 Task: Add an action is " Set Subect is high " in Customer not responding
Action: Mouse moved to (16, 250)
Screenshot: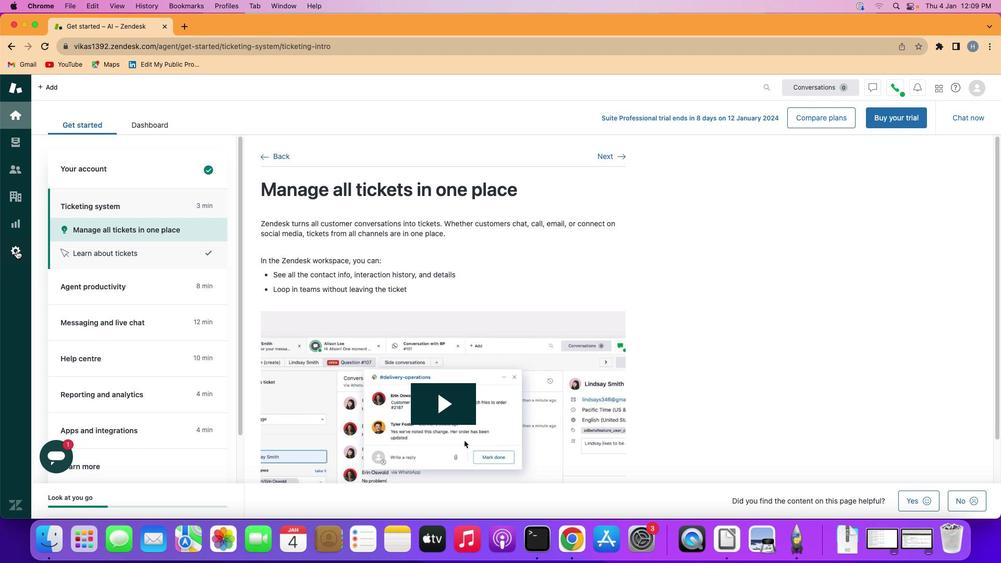 
Action: Mouse pressed left at (16, 250)
Screenshot: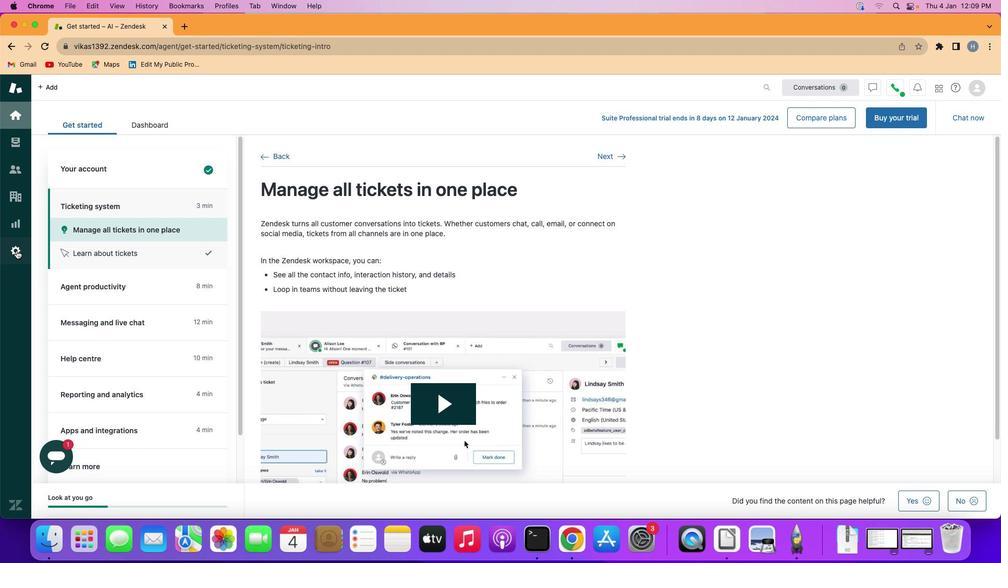
Action: Mouse moved to (191, 423)
Screenshot: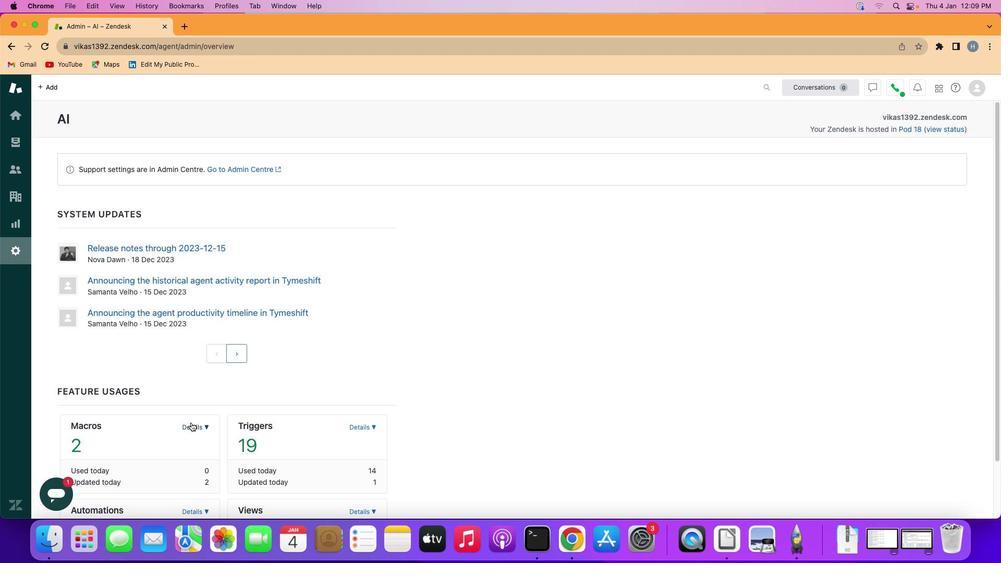 
Action: Mouse pressed left at (191, 423)
Screenshot: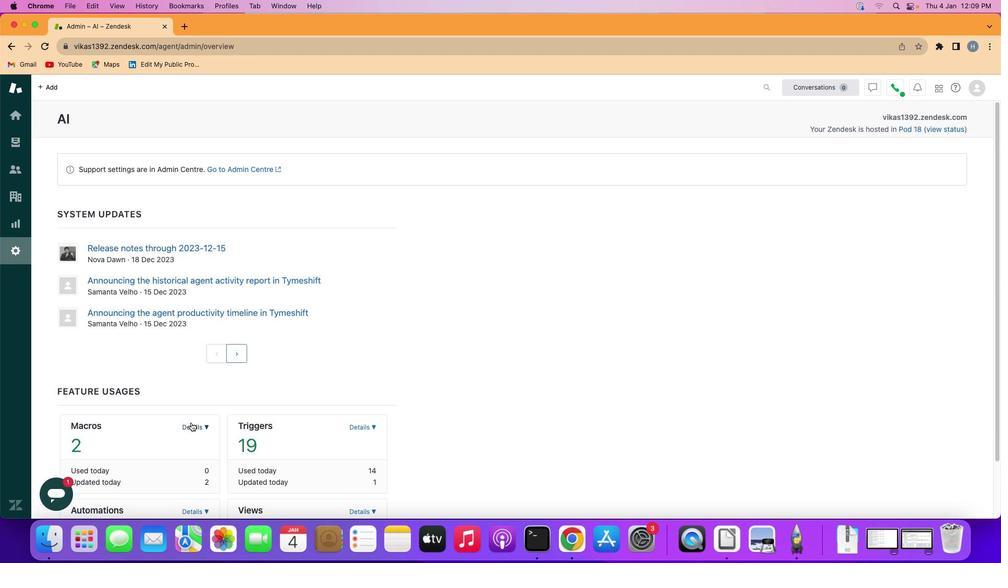 
Action: Mouse moved to (141, 480)
Screenshot: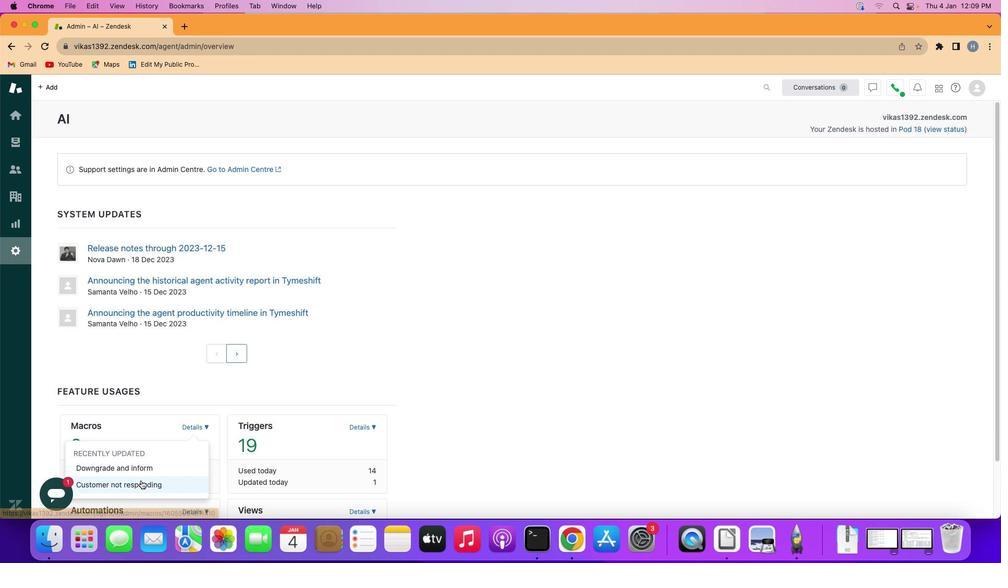 
Action: Mouse pressed left at (141, 480)
Screenshot: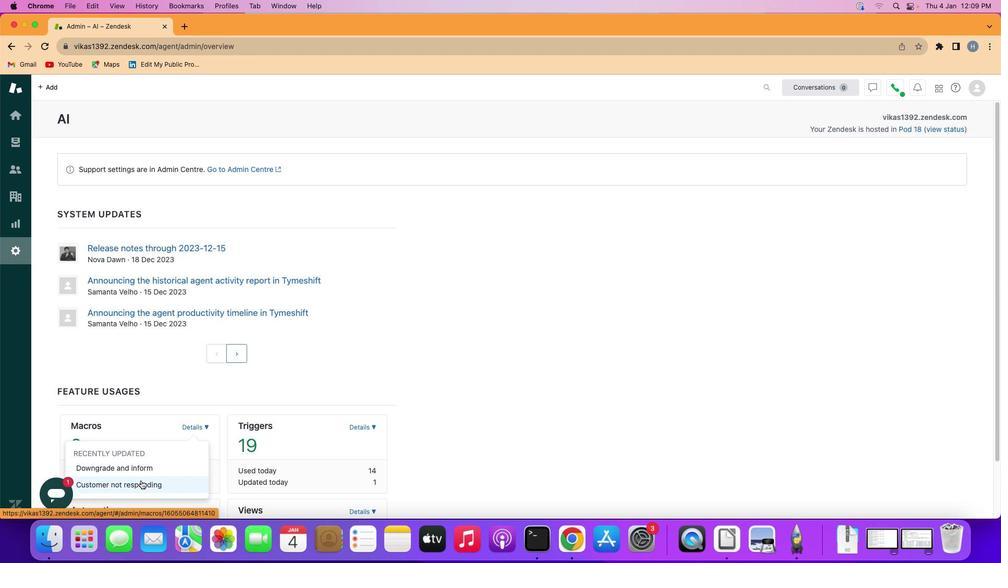 
Action: Mouse moved to (169, 381)
Screenshot: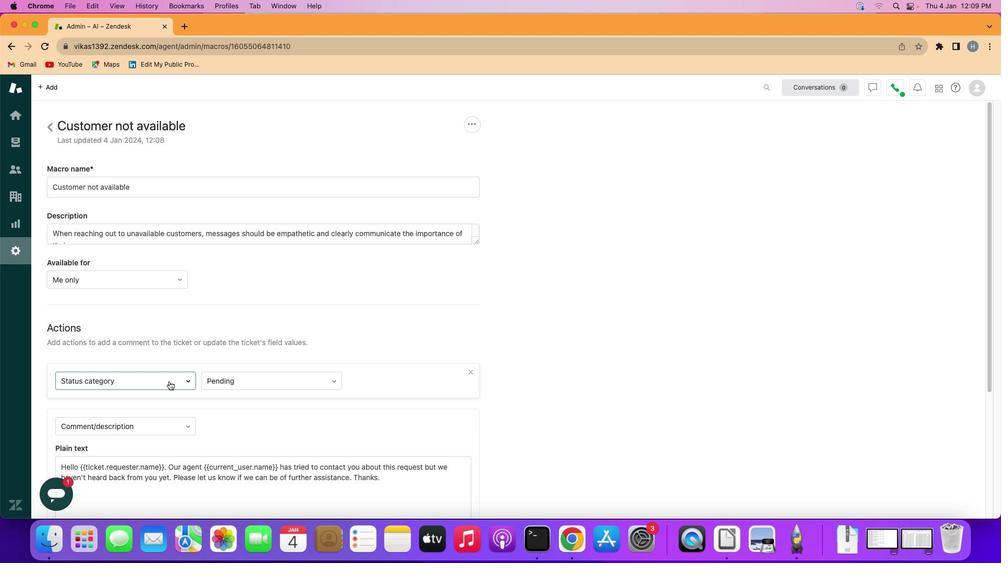 
Action: Mouse pressed left at (169, 381)
Screenshot: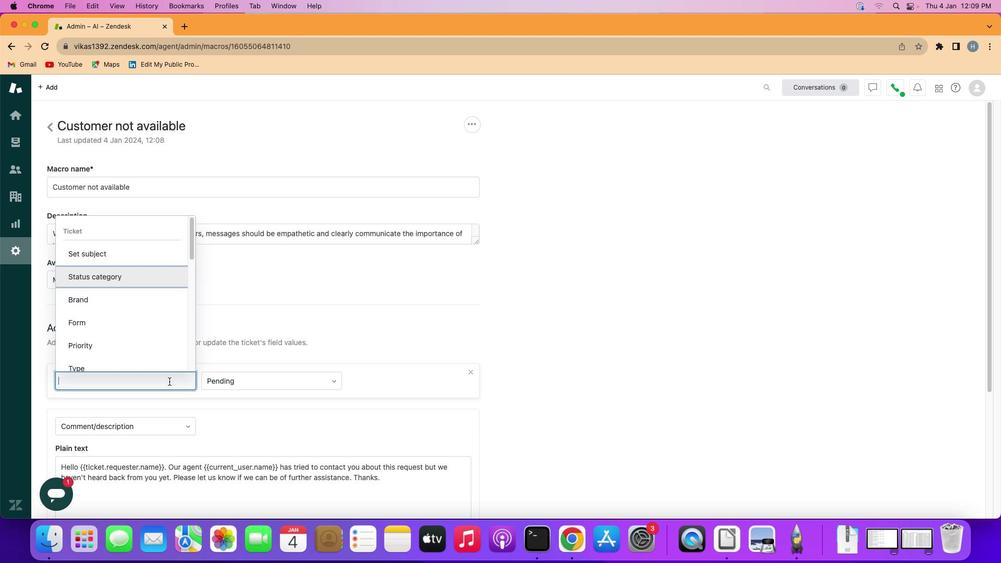 
Action: Mouse moved to (142, 251)
Screenshot: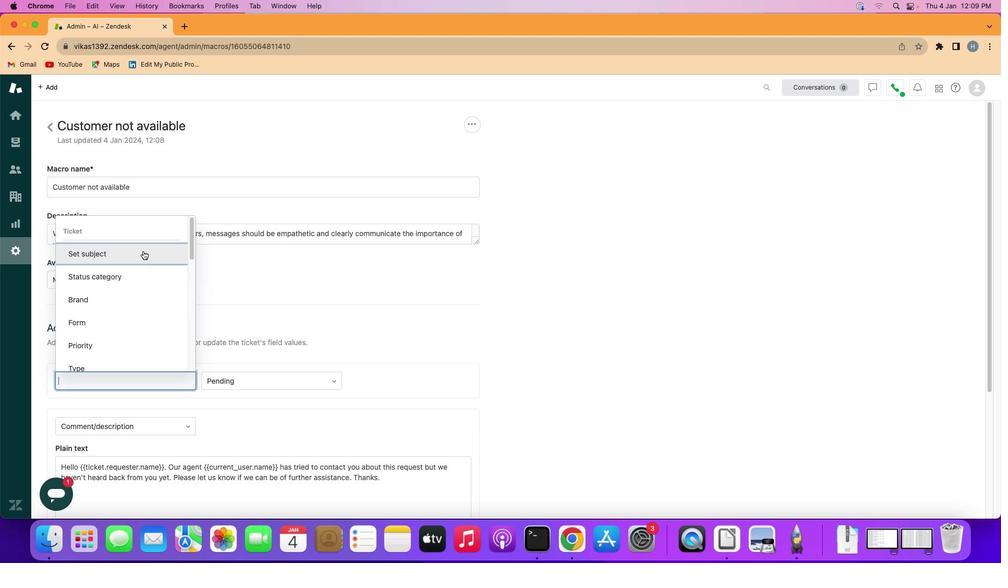 
Action: Mouse pressed left at (142, 251)
Screenshot: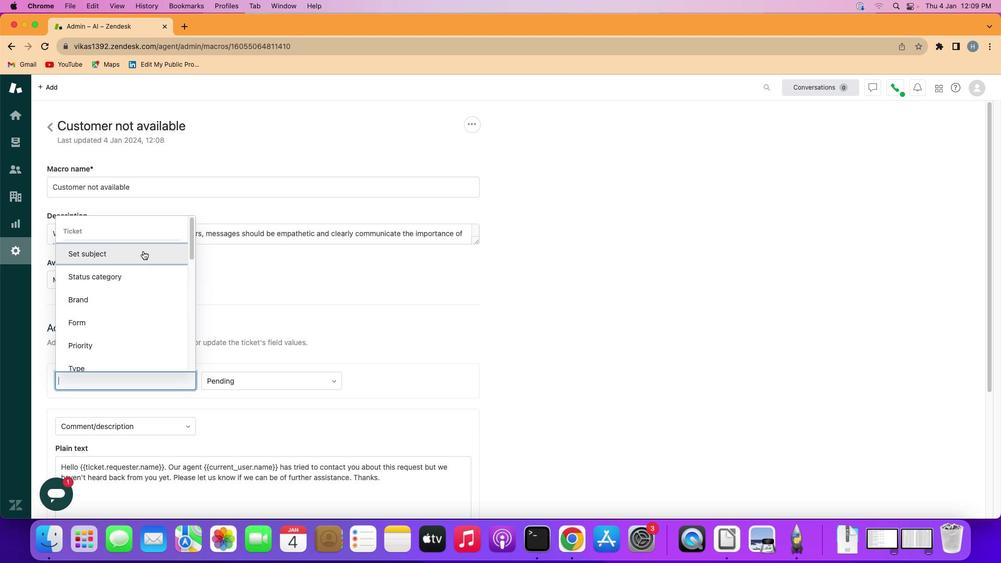 
Action: Mouse moved to (393, 417)
Screenshot: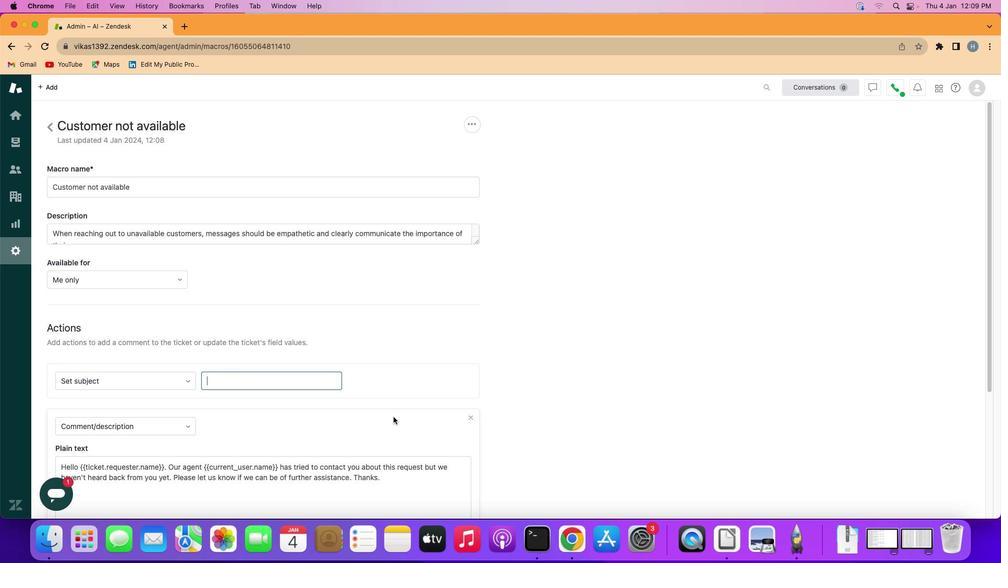 
Action: Mouse scrolled (393, 417) with delta (0, 0)
Screenshot: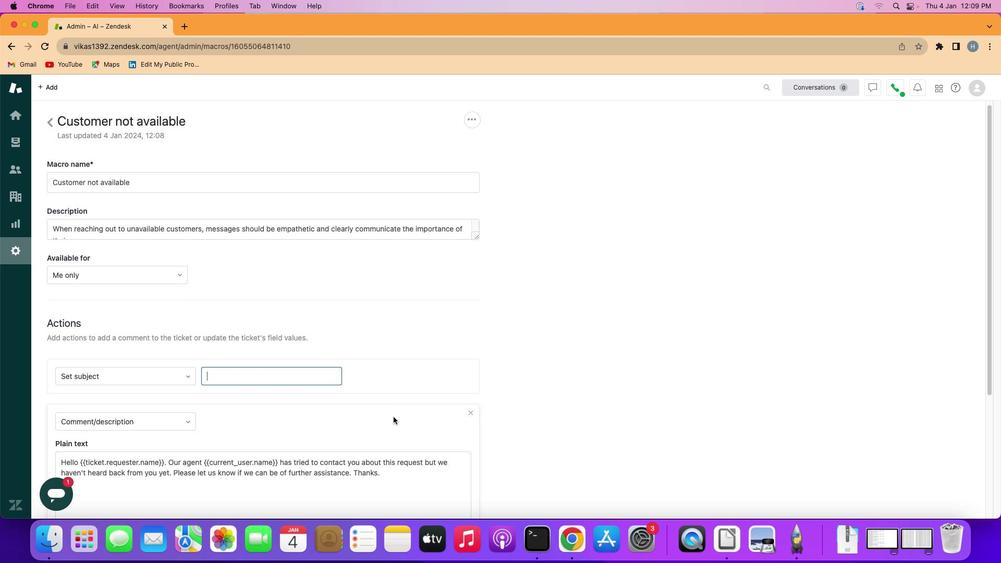 
Action: Mouse scrolled (393, 417) with delta (0, 0)
Screenshot: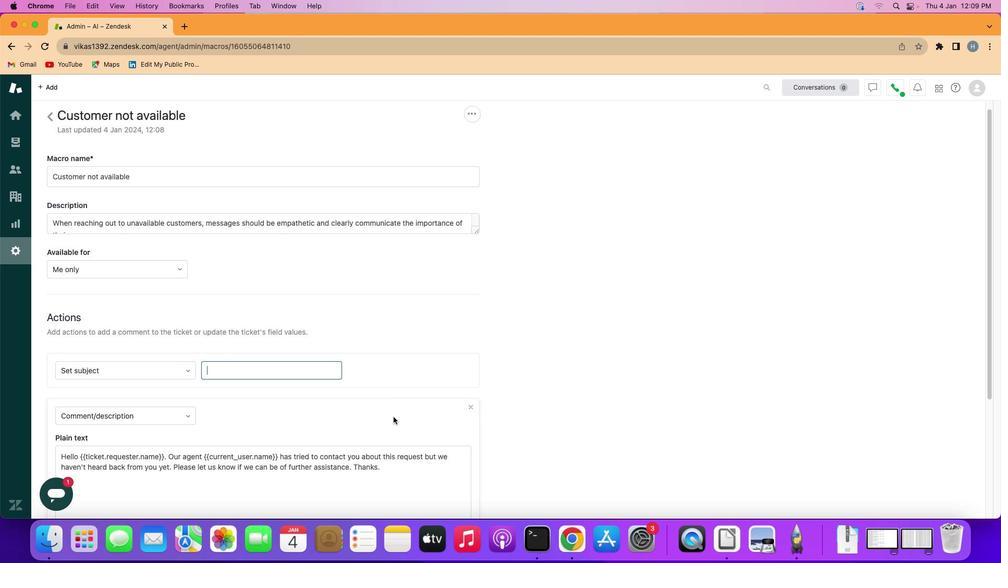 
Action: Mouse scrolled (393, 417) with delta (0, 1)
Screenshot: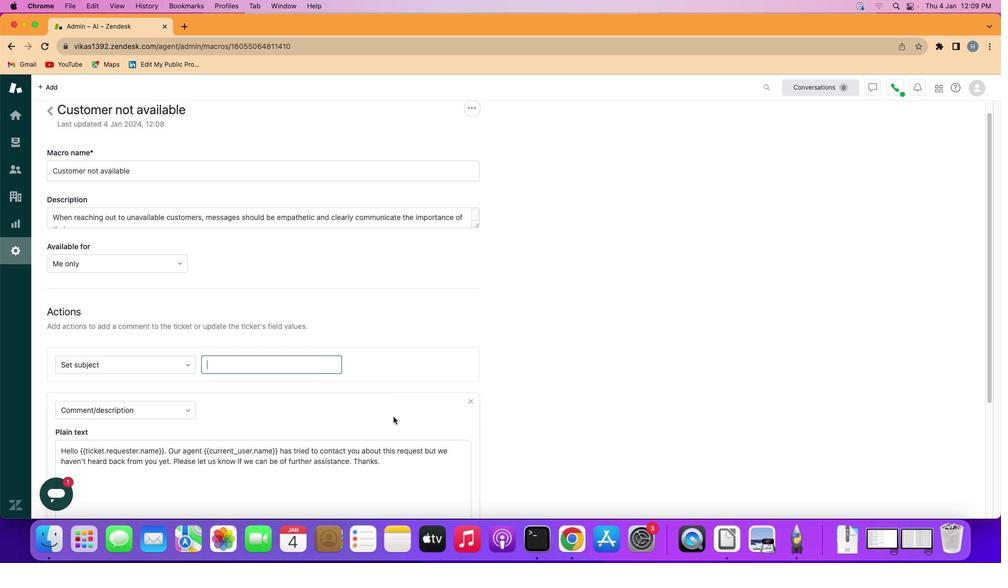 
Action: Mouse scrolled (393, 417) with delta (0, 0)
Screenshot: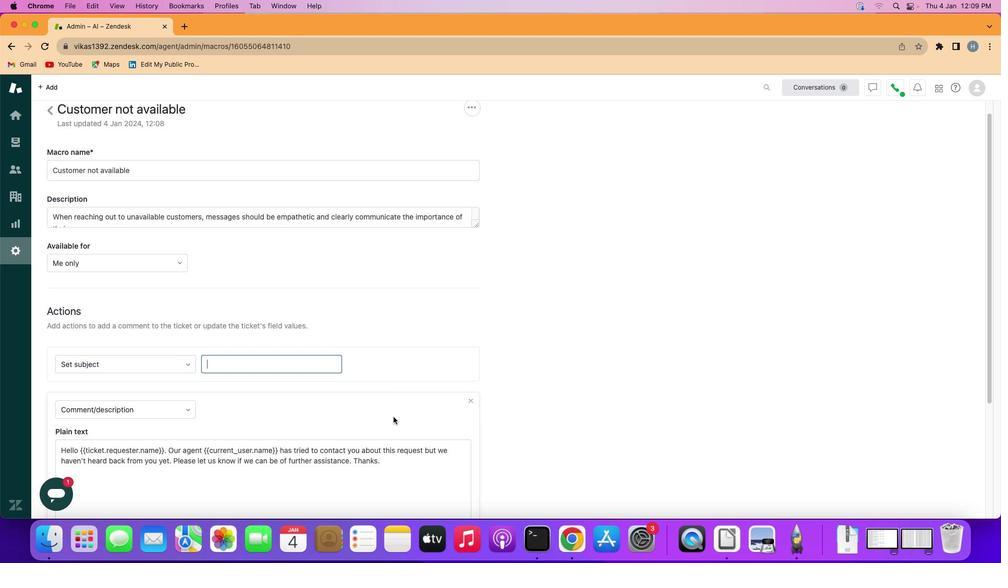 
Action: Mouse scrolled (393, 417) with delta (0, 0)
Screenshot: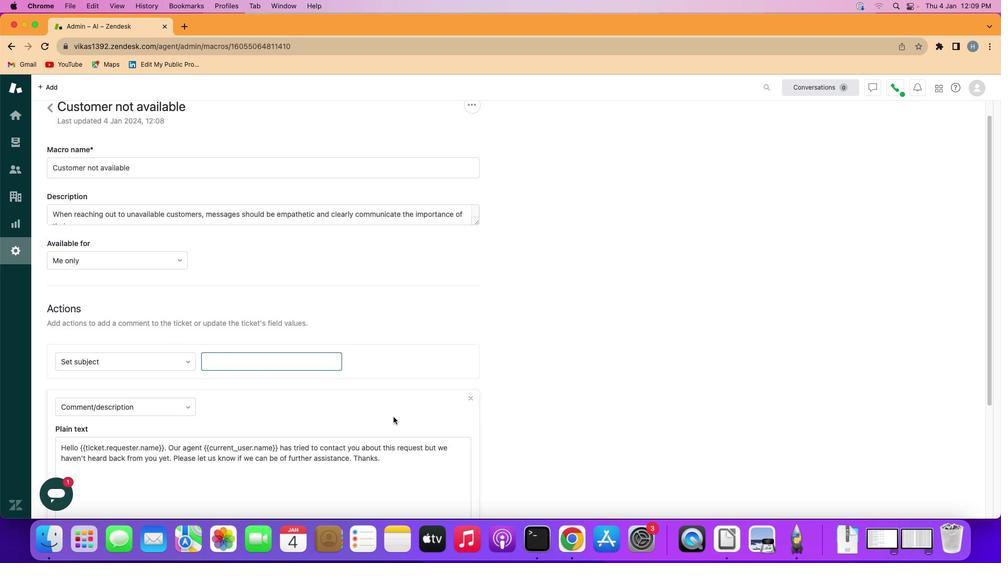 
Action: Mouse scrolled (393, 417) with delta (0, 0)
Screenshot: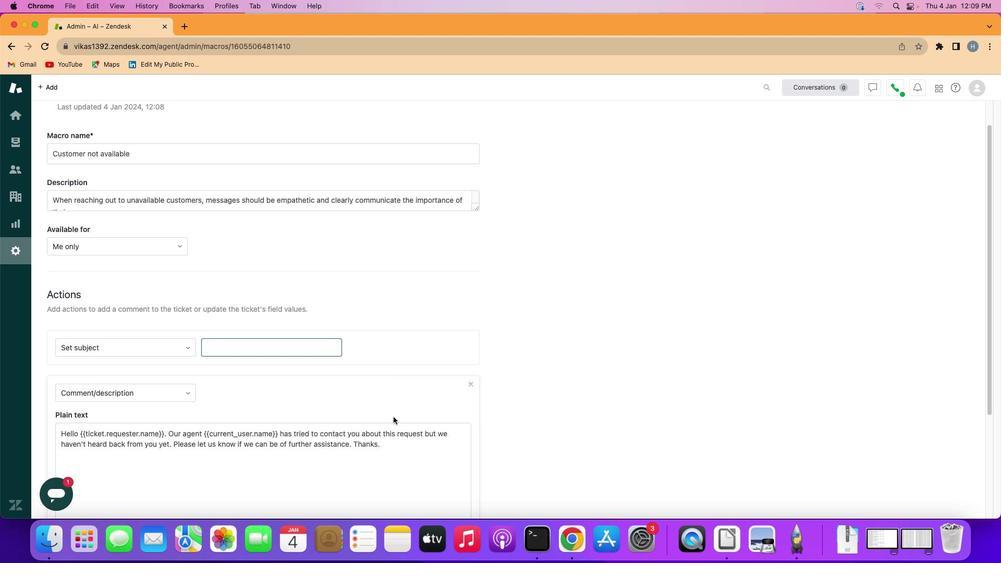 
Action: Mouse scrolled (393, 417) with delta (0, 0)
Screenshot: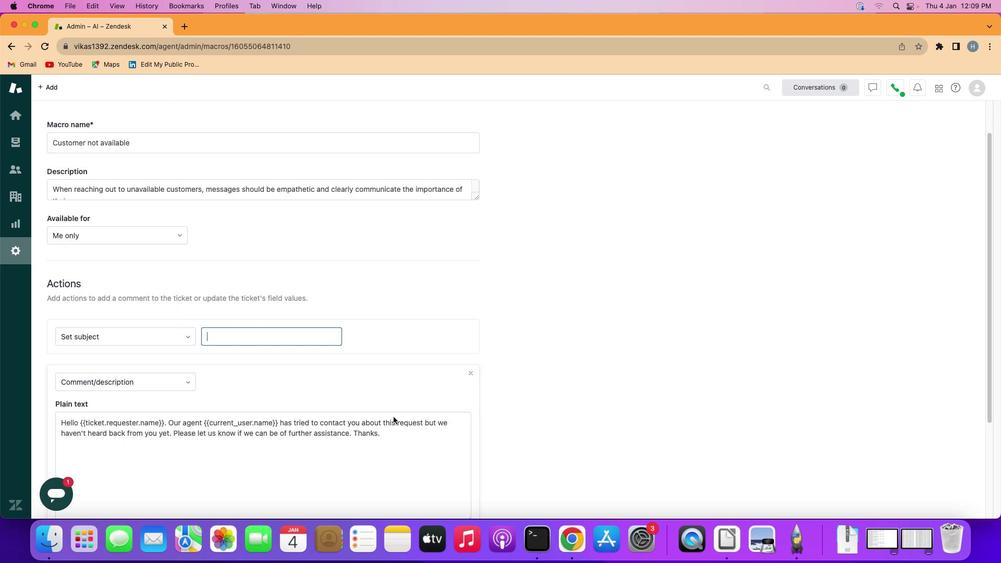
Action: Mouse scrolled (393, 417) with delta (0, 0)
Screenshot: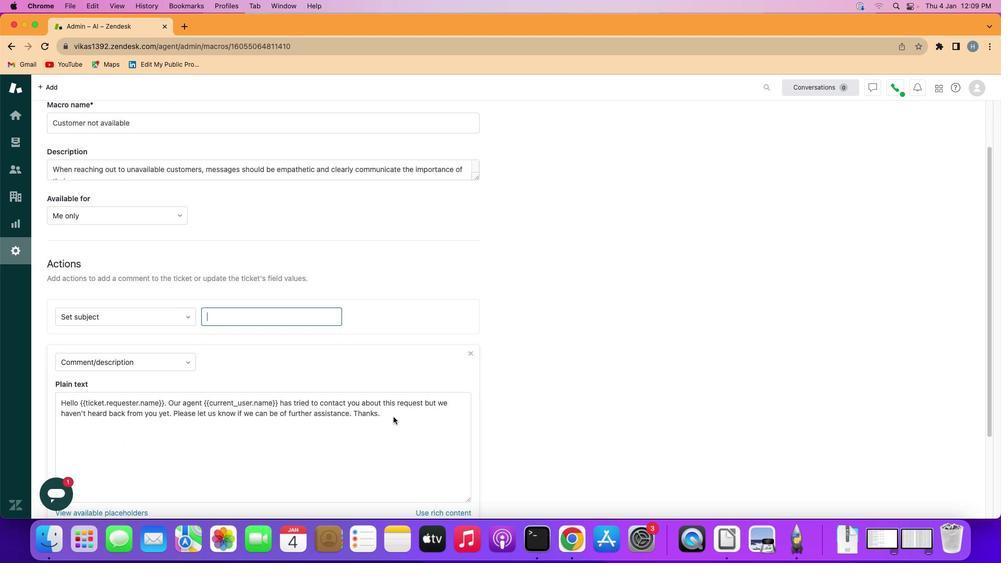 
Action: Mouse scrolled (393, 417) with delta (0, 0)
Screenshot: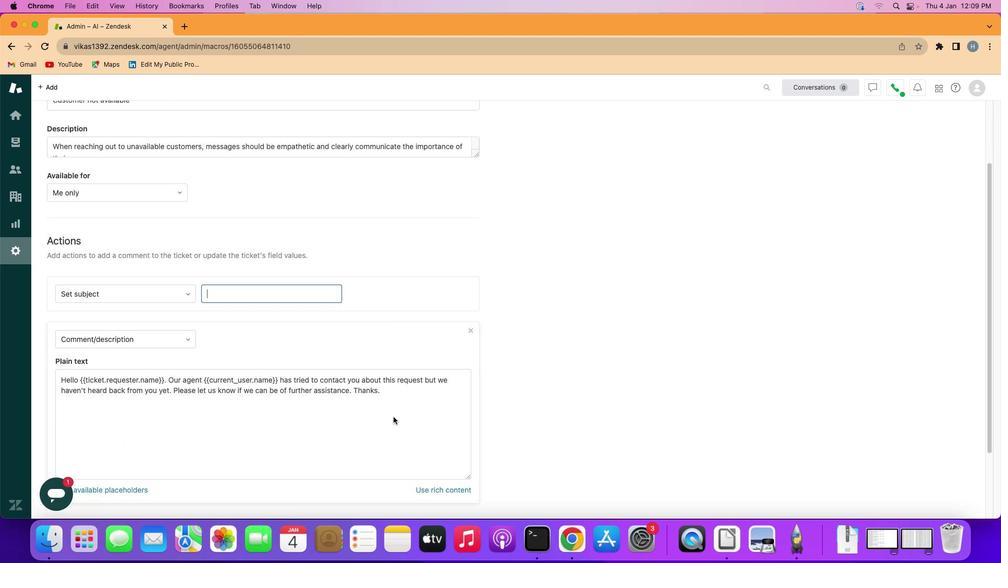 
Action: Mouse scrolled (393, 417) with delta (0, 0)
Screenshot: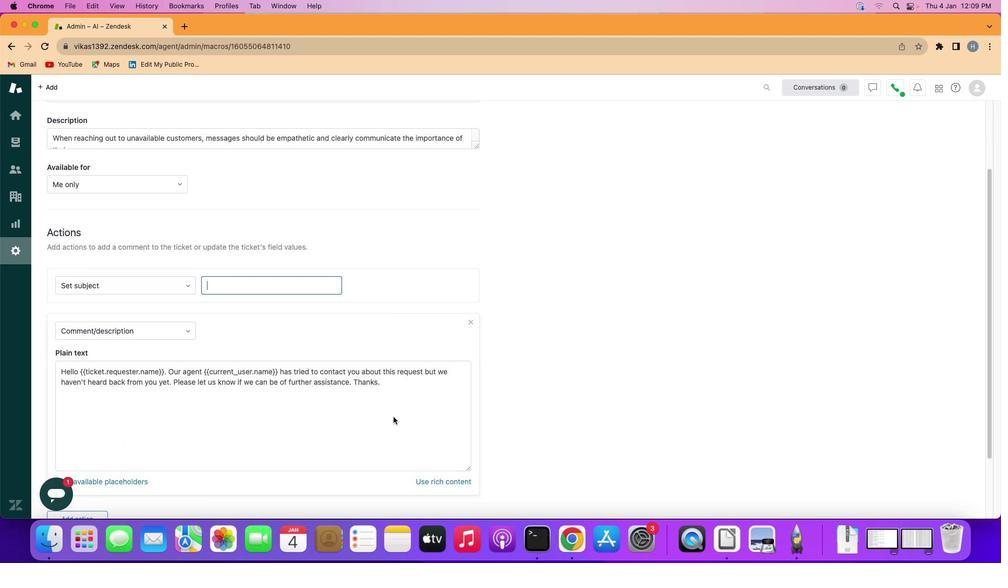 
Action: Mouse scrolled (393, 417) with delta (0, 0)
Screenshot: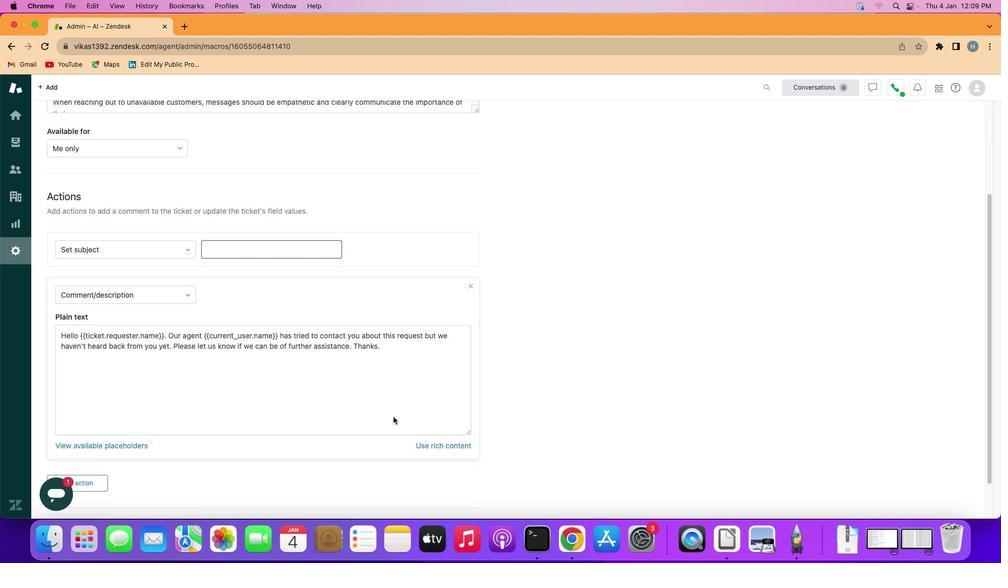 
Action: Mouse scrolled (393, 417) with delta (0, 0)
Screenshot: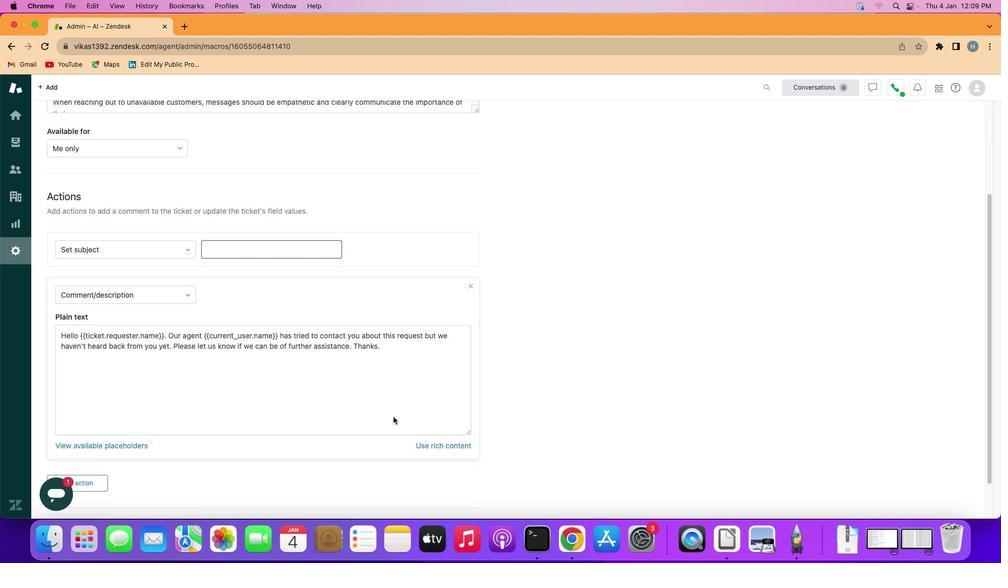 
Action: Mouse scrolled (393, 417) with delta (0, -1)
Screenshot: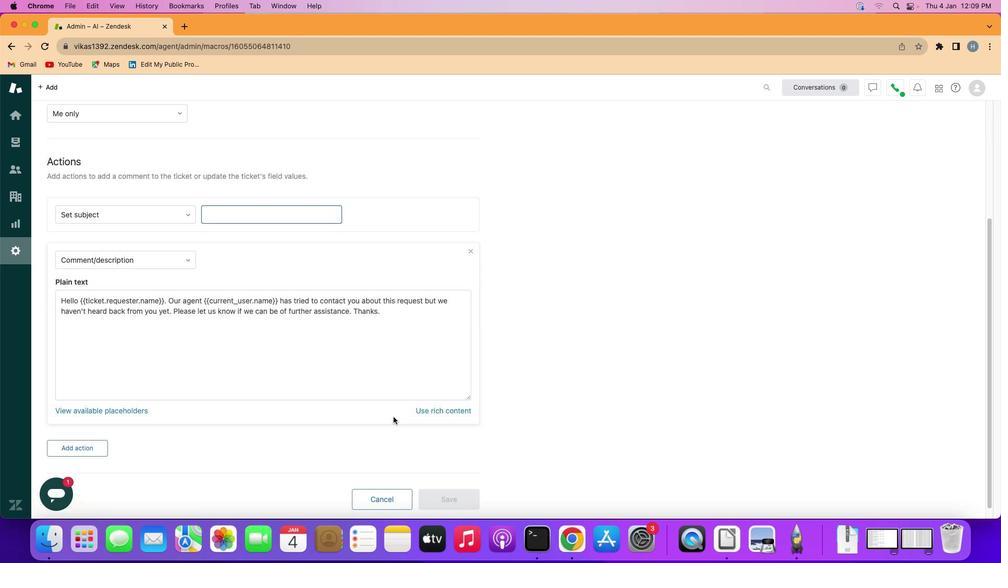
Action: Mouse scrolled (393, 417) with delta (0, -2)
Screenshot: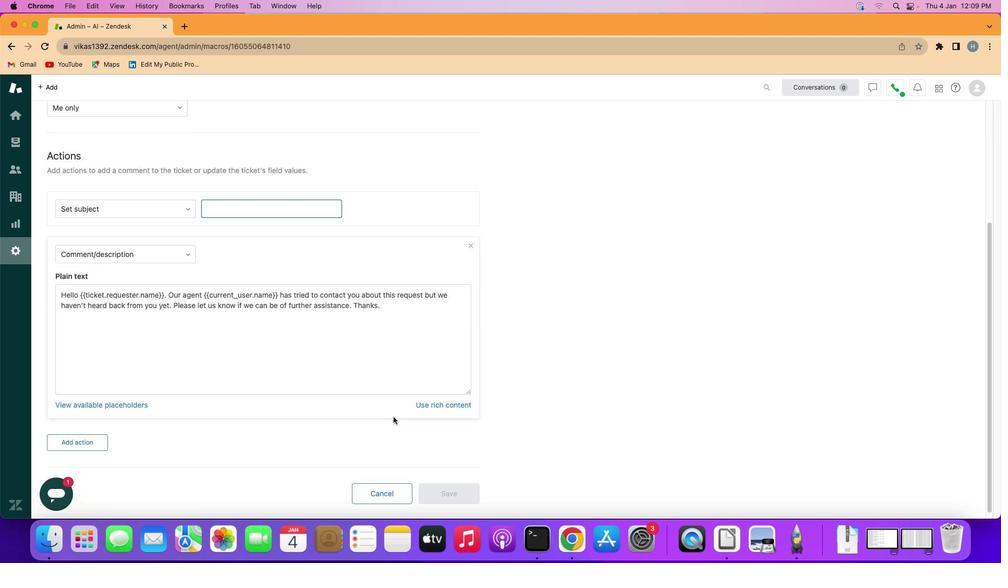 
Action: Mouse scrolled (393, 417) with delta (0, -2)
Screenshot: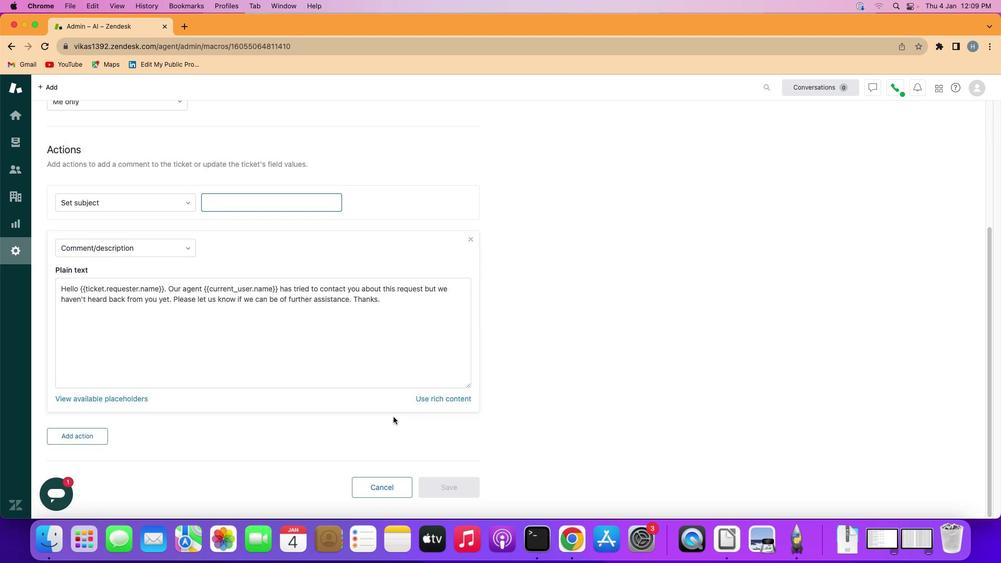 
Action: Mouse scrolled (393, 417) with delta (0, -1)
Screenshot: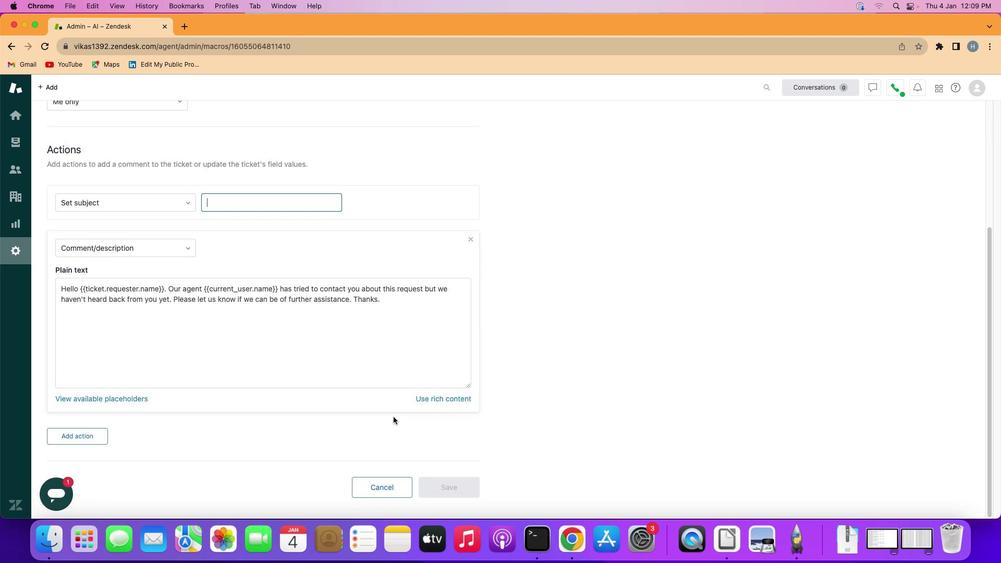 
Action: Mouse moved to (283, 298)
Screenshot: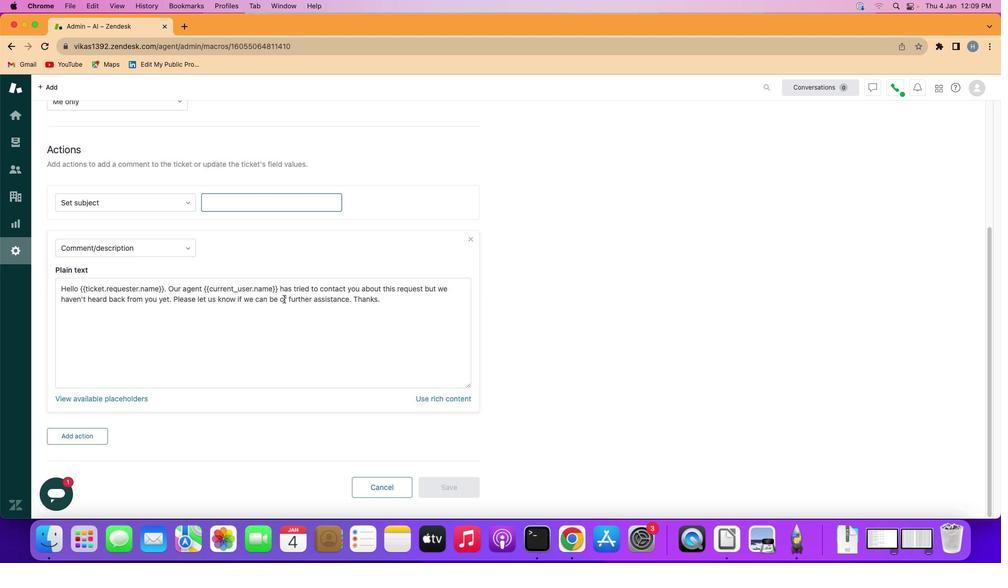 
Action: Mouse scrolled (283, 298) with delta (0, 0)
Screenshot: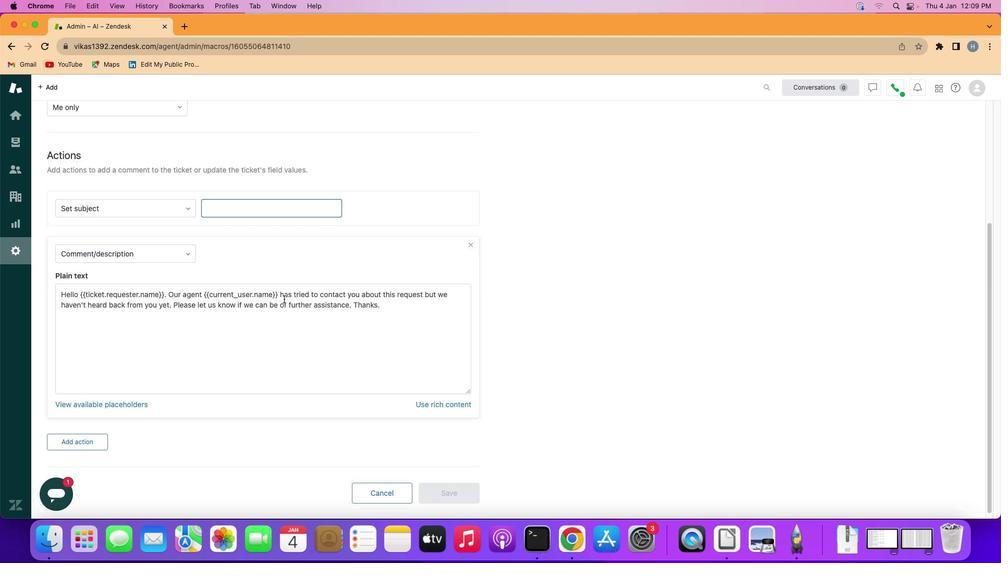 
Action: Mouse scrolled (283, 298) with delta (0, 0)
Screenshot: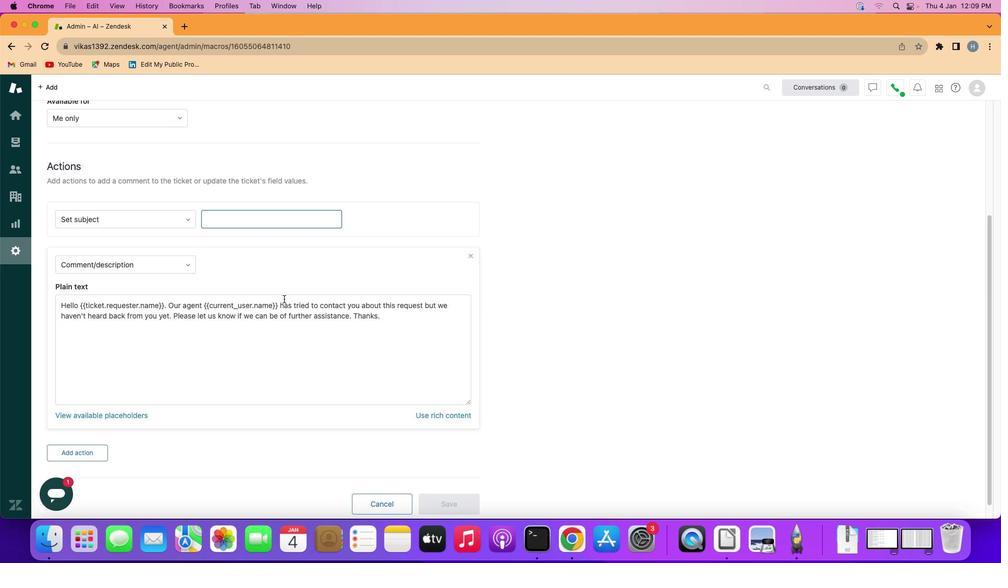 
Action: Mouse scrolled (283, 298) with delta (0, 0)
Screenshot: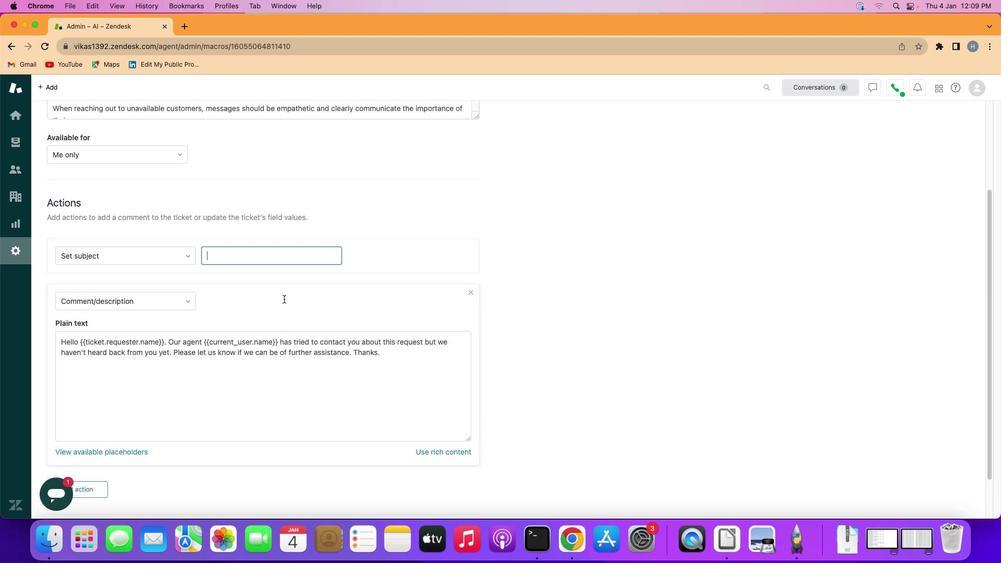 
Action: Mouse moved to (284, 299)
Screenshot: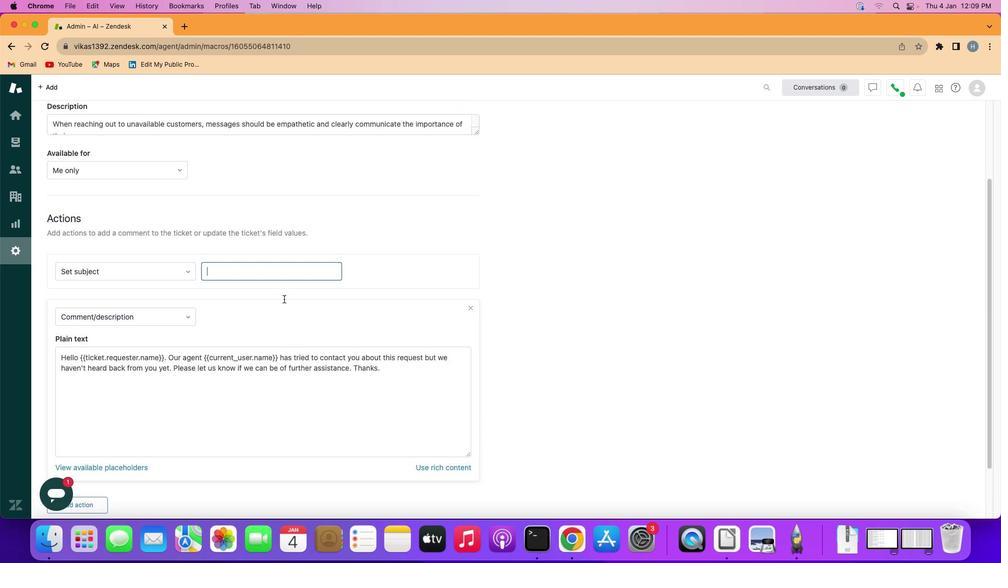 
Action: Mouse scrolled (284, 299) with delta (0, 1)
Screenshot: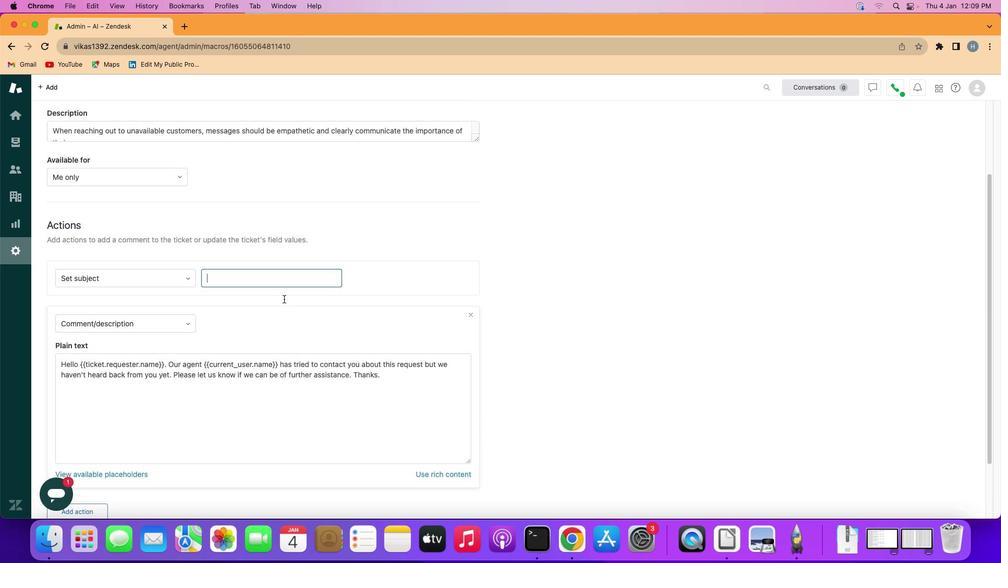 
Action: Mouse moved to (262, 293)
Screenshot: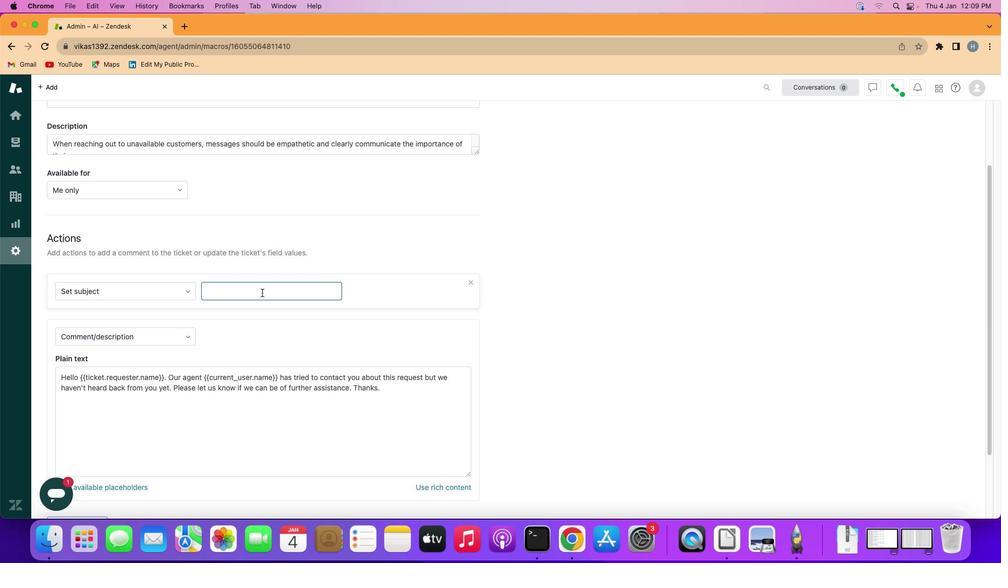 
Action: Mouse pressed left at (262, 293)
Screenshot: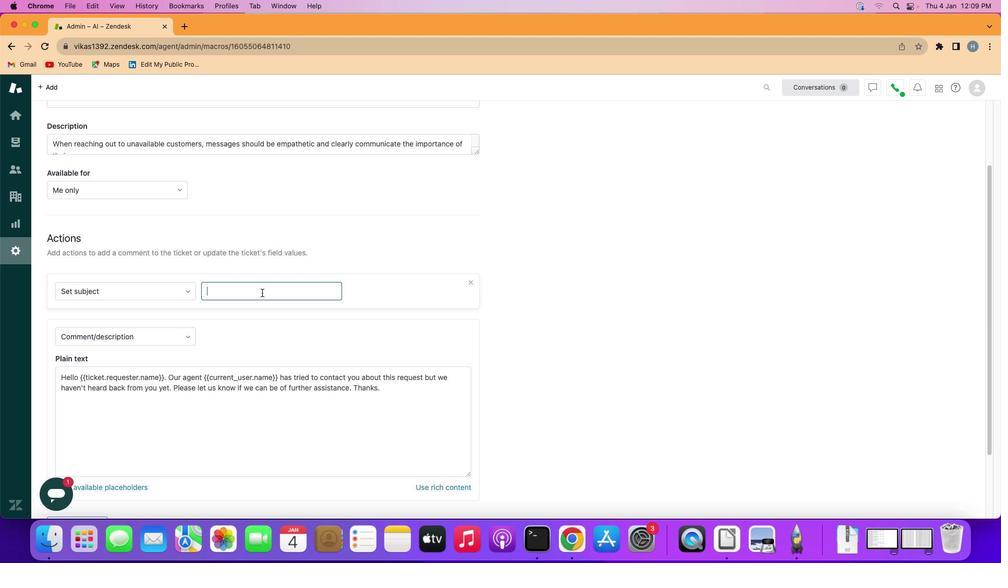 
Action: Key pressed 'h''i''g''h'
Screenshot: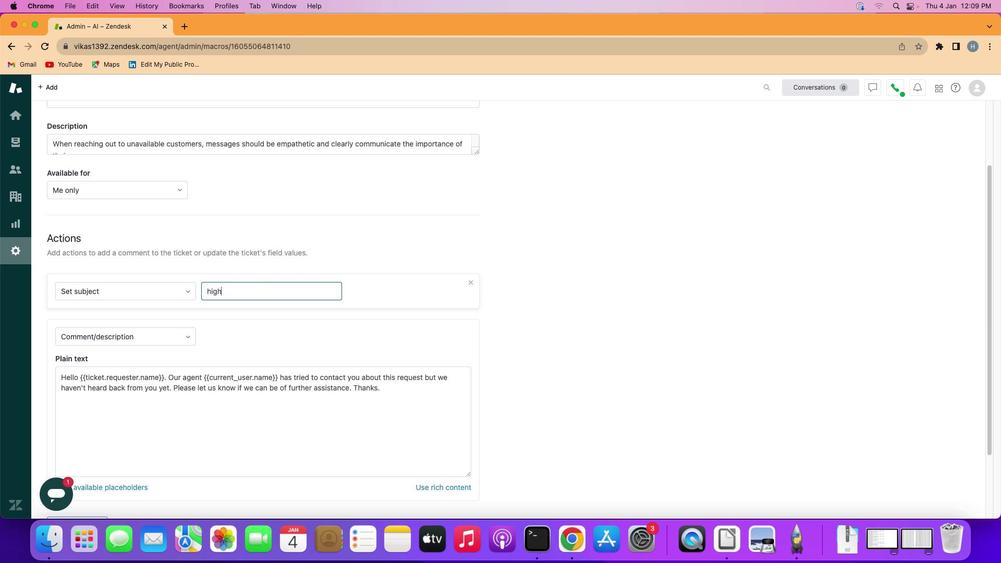
Action: Mouse moved to (922, 205)
Screenshot: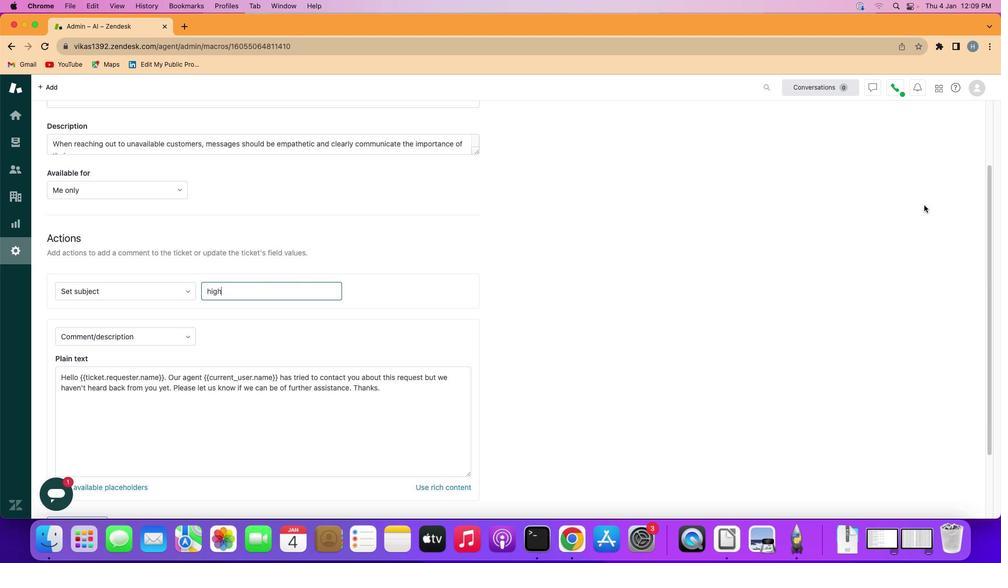 
Action: Key pressed Key.enter
Screenshot: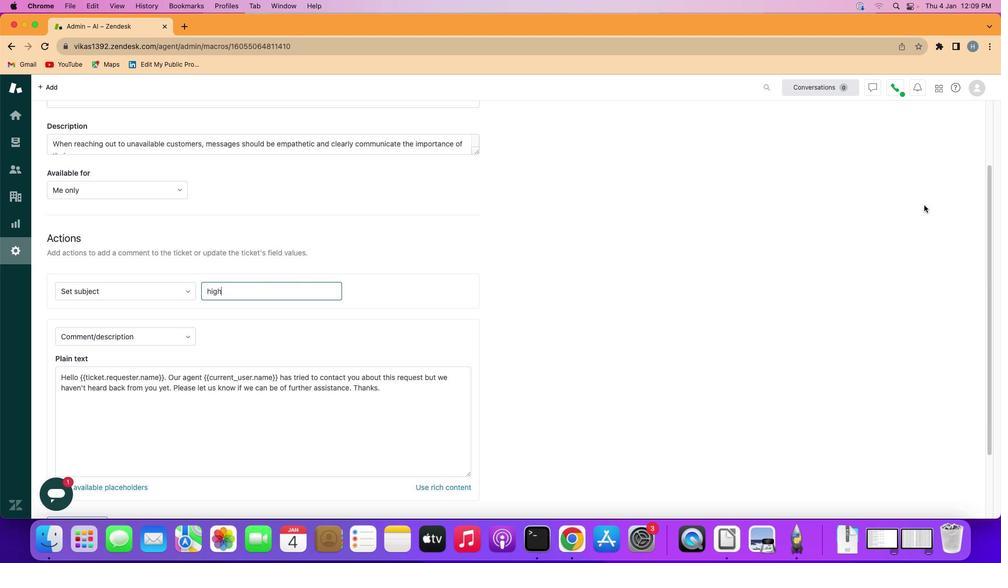 
Action: Mouse moved to (377, 299)
Screenshot: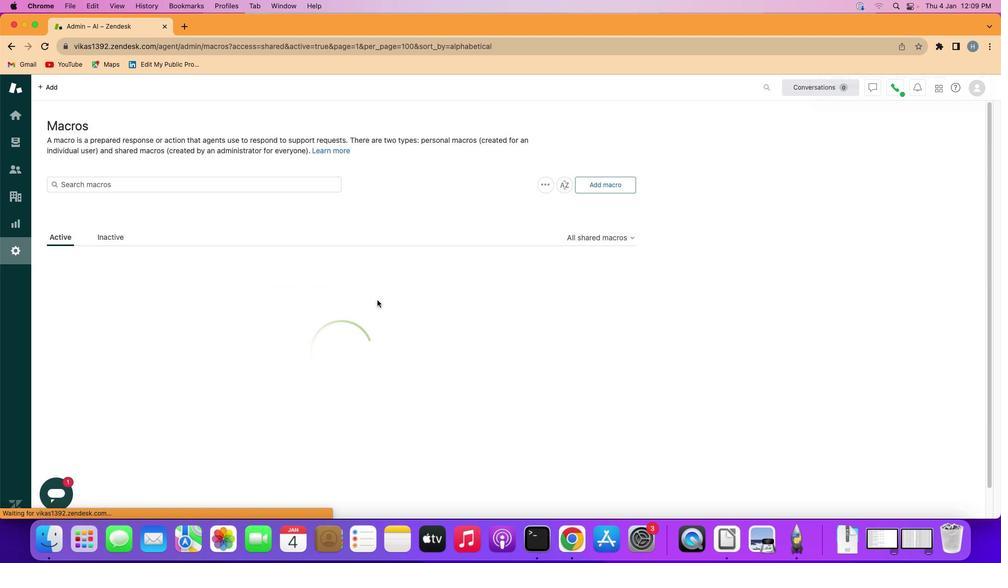 
Action: Key pressed Key.enter
Screenshot: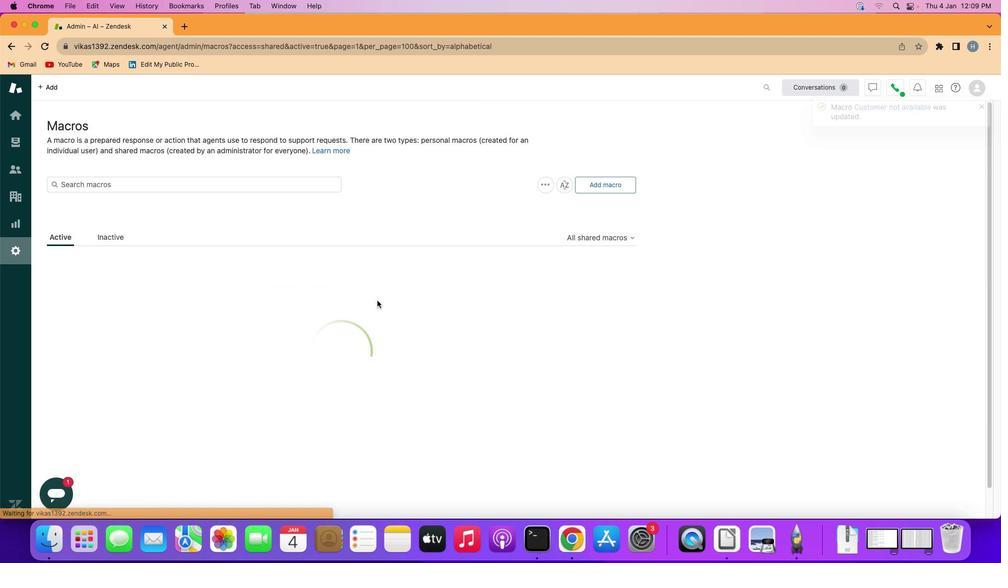 
Action: Mouse moved to (473, 323)
Screenshot: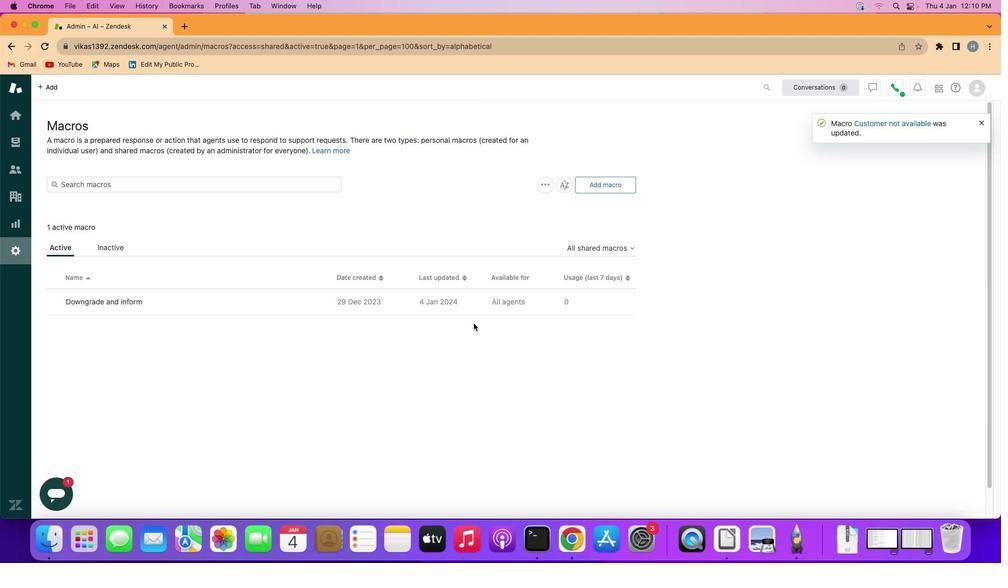 
